 Task: Look for properties with a BBQ grill.
Action: Mouse moved to (979, 114)
Screenshot: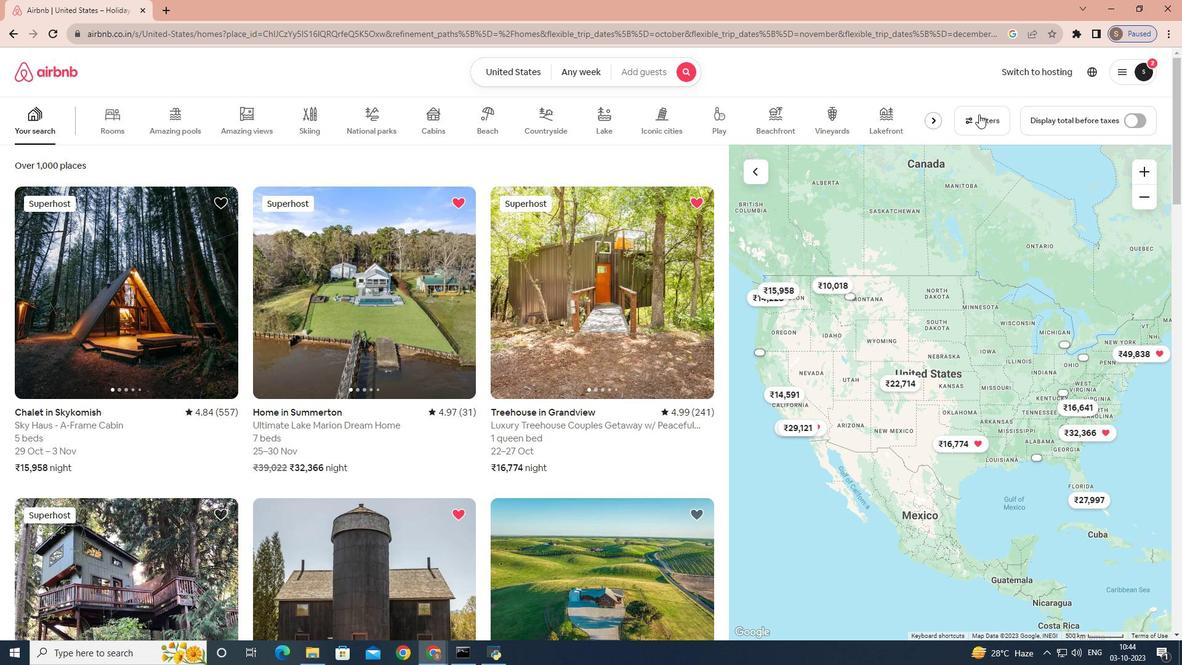 
Action: Mouse pressed left at (979, 114)
Screenshot: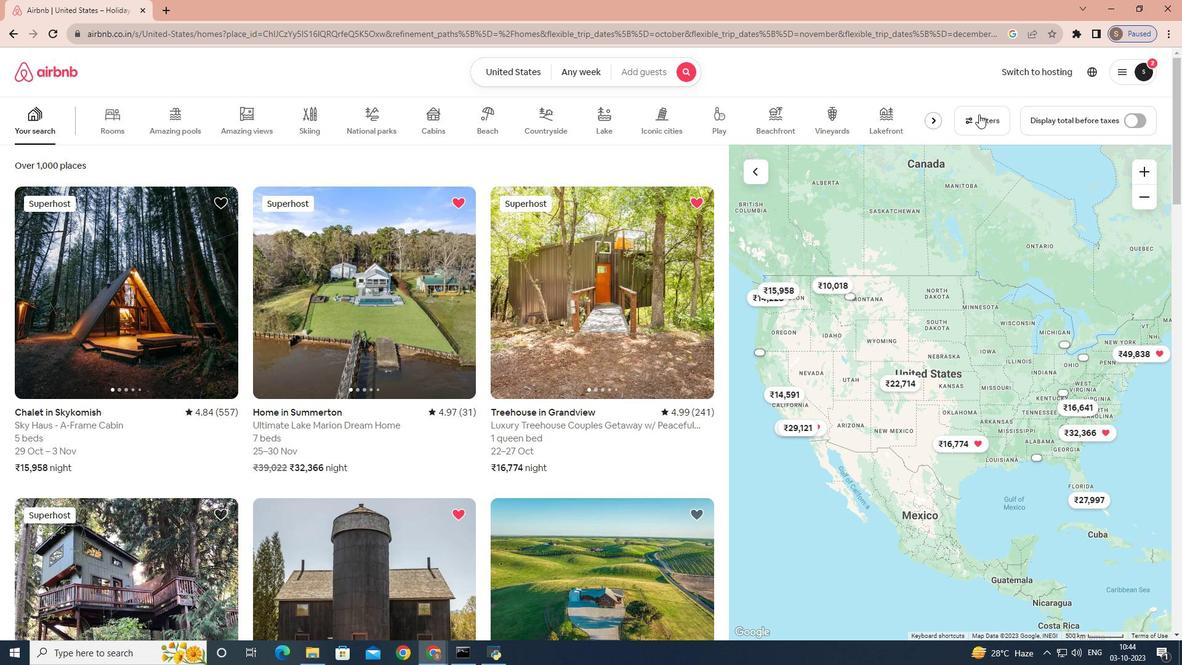 
Action: Mouse moved to (766, 180)
Screenshot: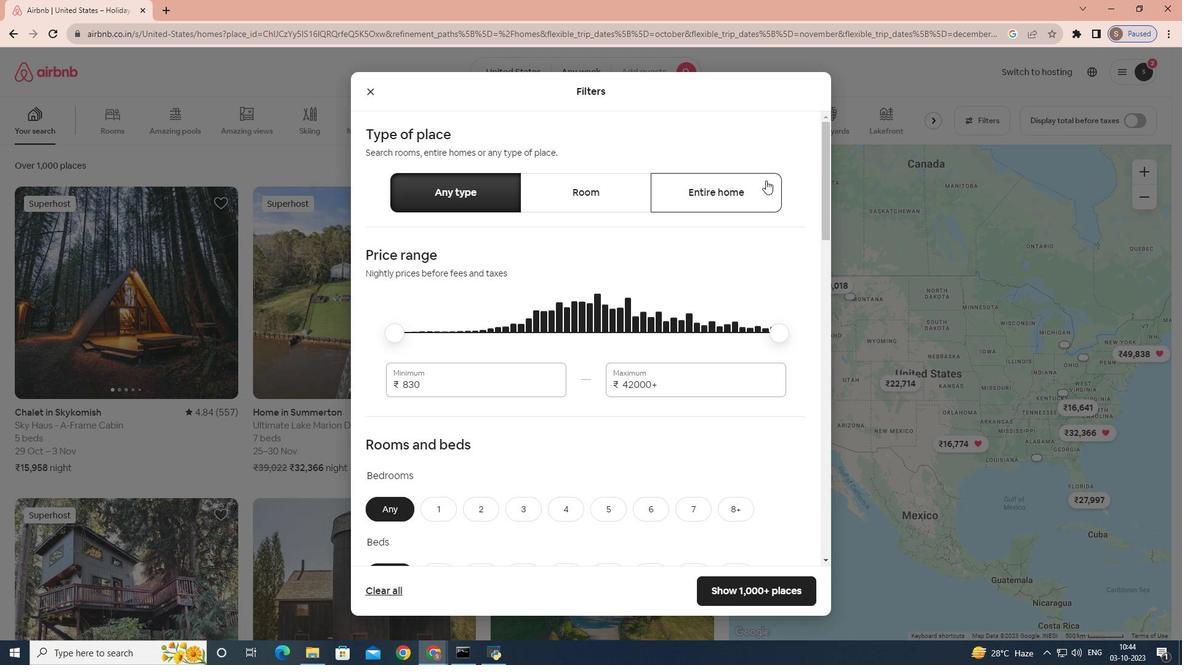 
Action: Mouse pressed left at (766, 180)
Screenshot: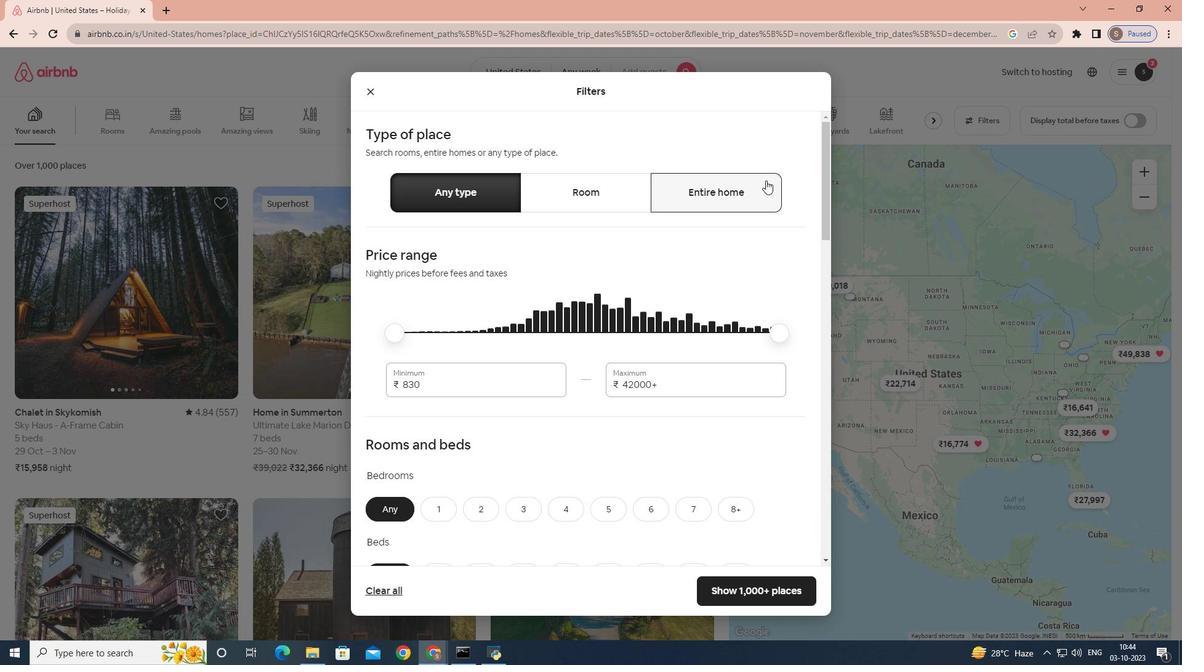 
Action: Mouse moved to (671, 261)
Screenshot: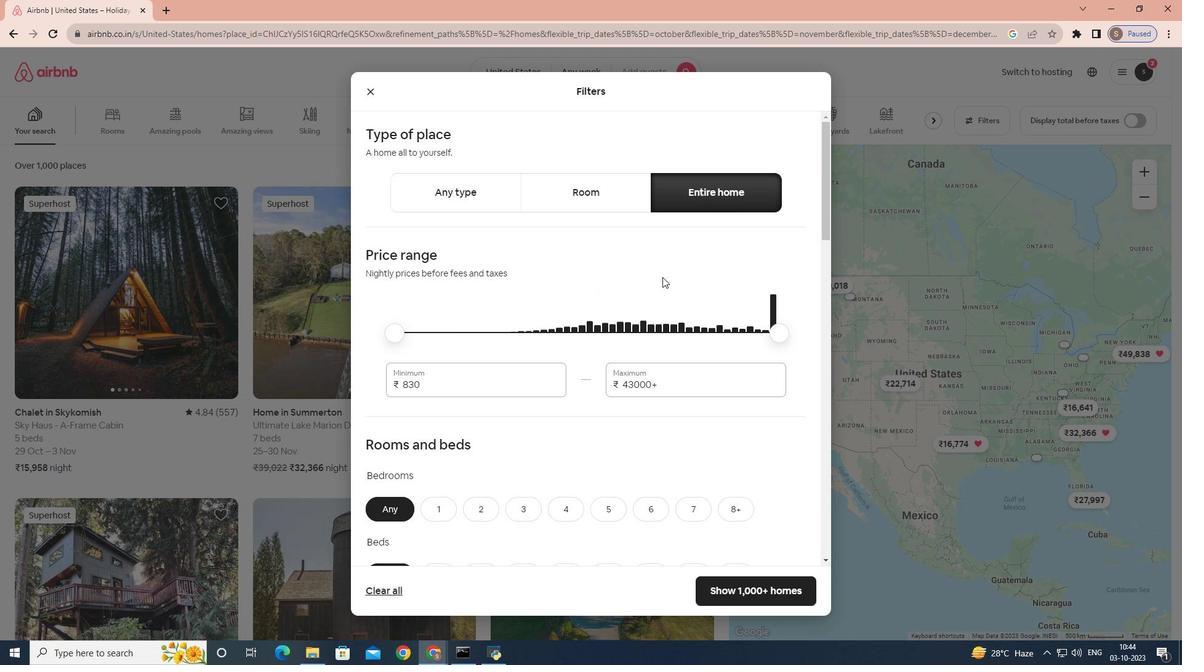 
Action: Mouse scrolled (671, 260) with delta (0, 0)
Screenshot: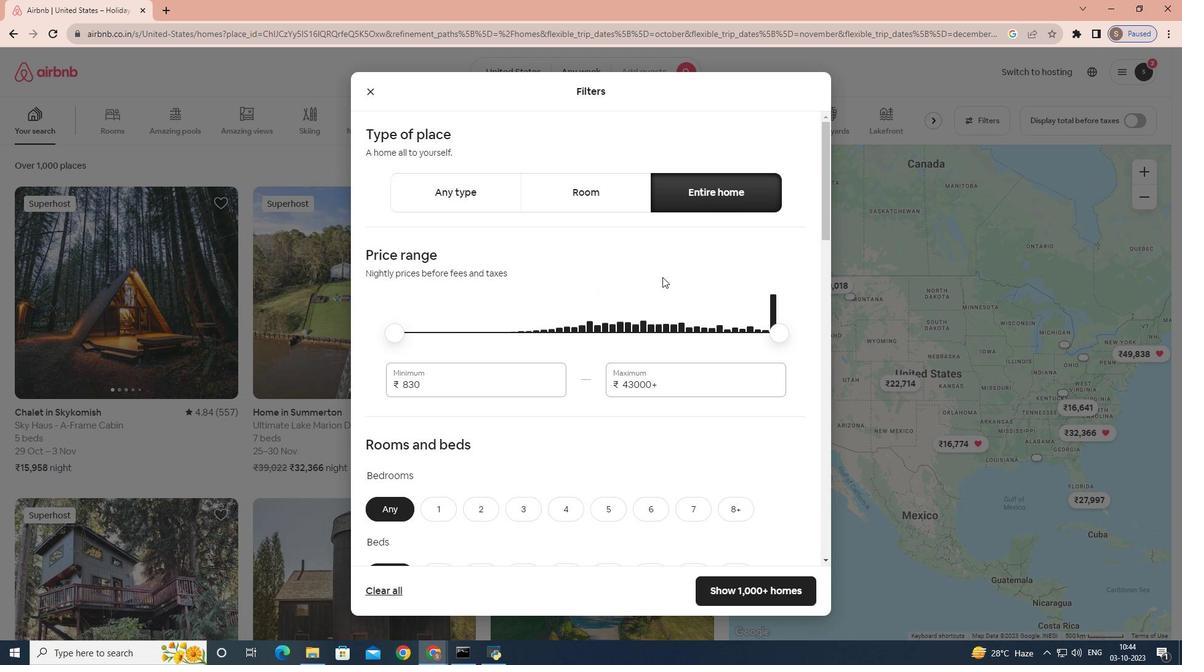 
Action: Mouse moved to (666, 269)
Screenshot: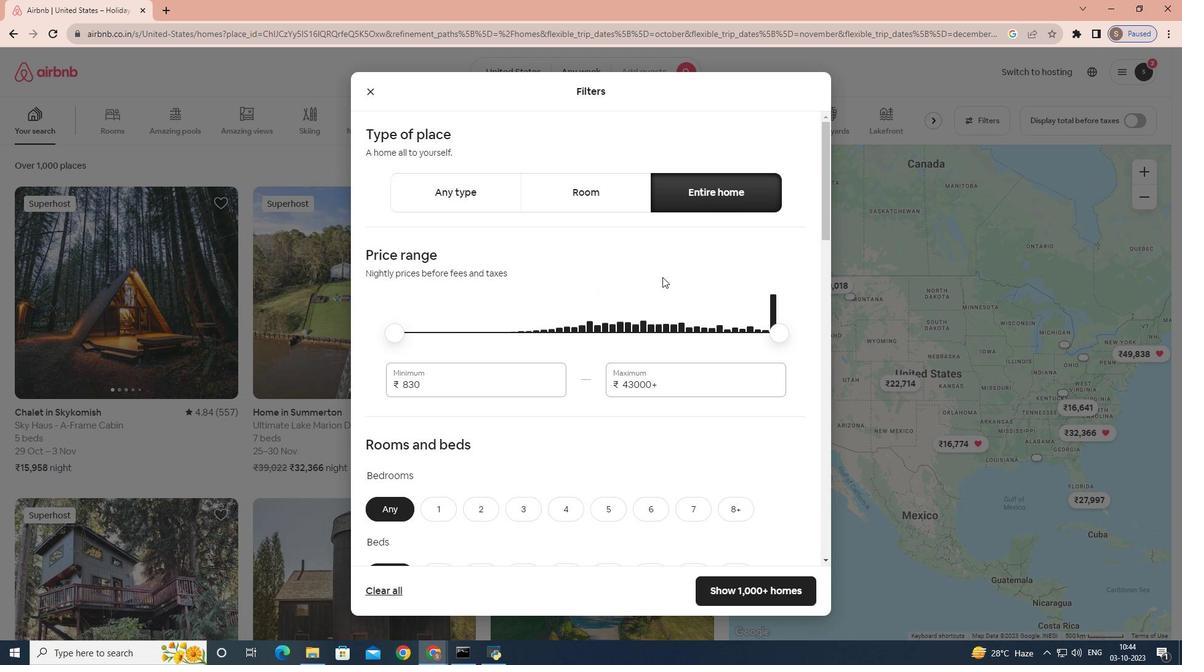 
Action: Mouse scrolled (666, 269) with delta (0, 0)
Screenshot: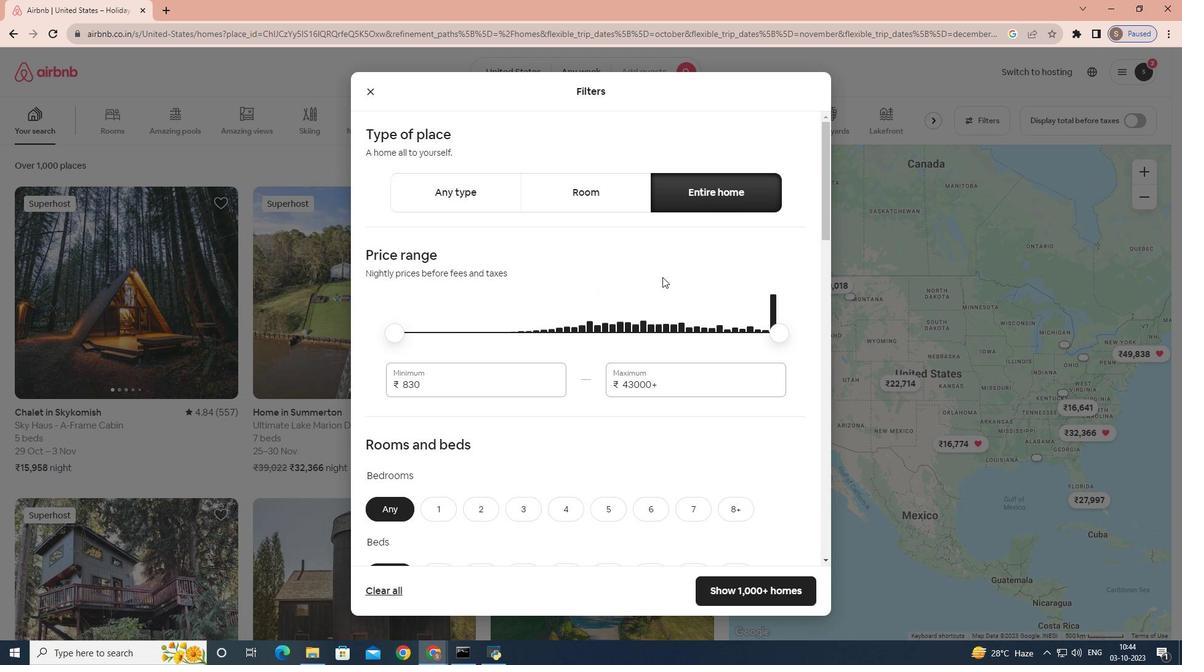 
Action: Mouse moved to (658, 285)
Screenshot: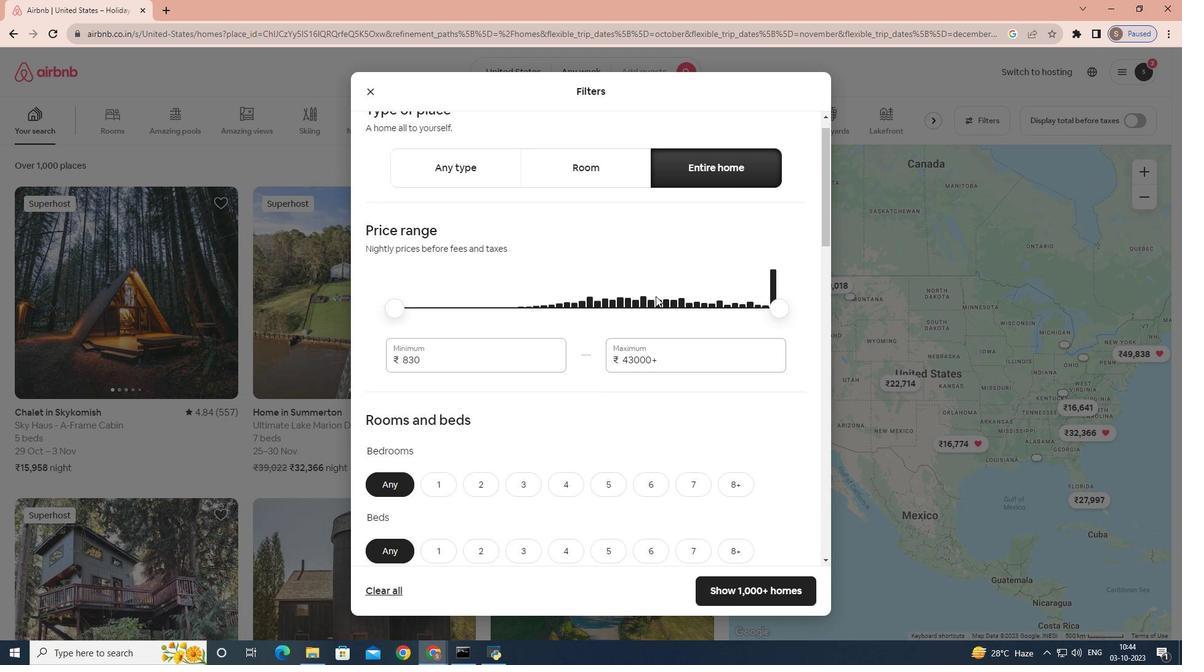 
Action: Mouse scrolled (658, 284) with delta (0, 0)
Screenshot: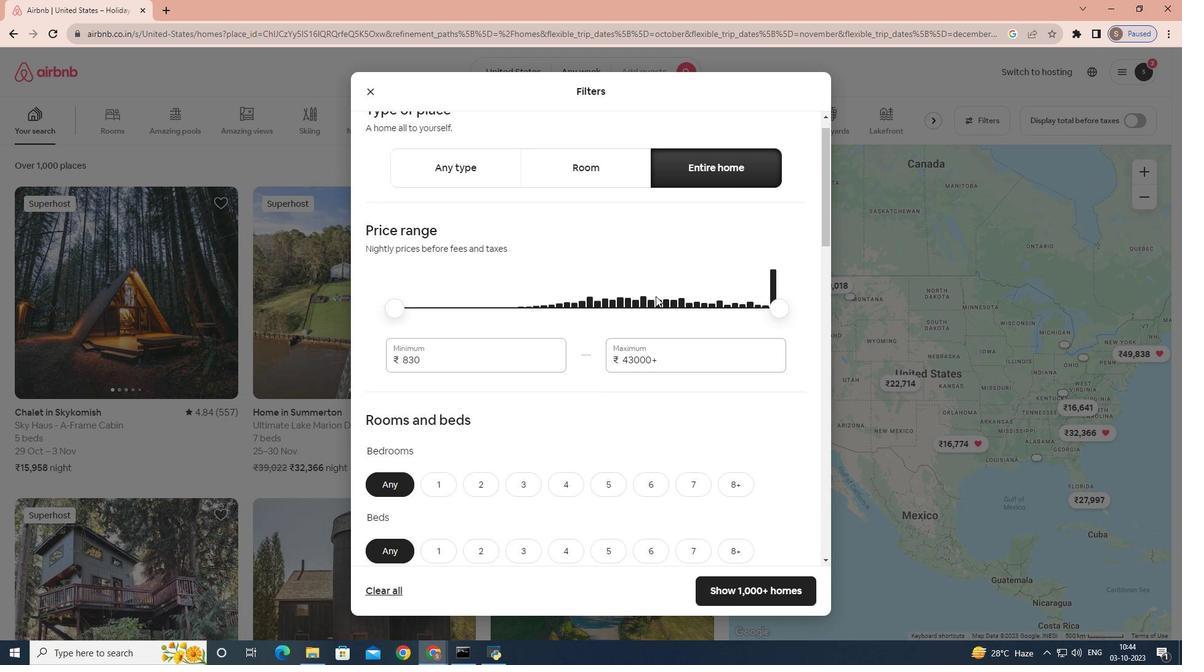 
Action: Mouse moved to (623, 314)
Screenshot: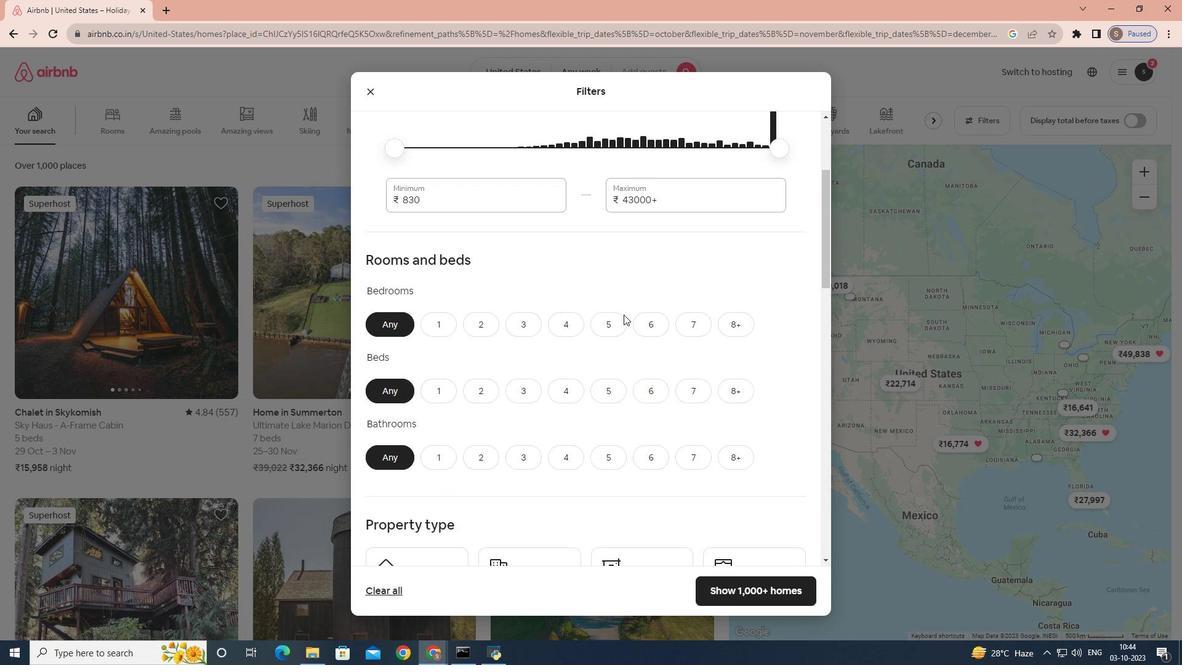 
Action: Mouse scrolled (623, 314) with delta (0, 0)
Screenshot: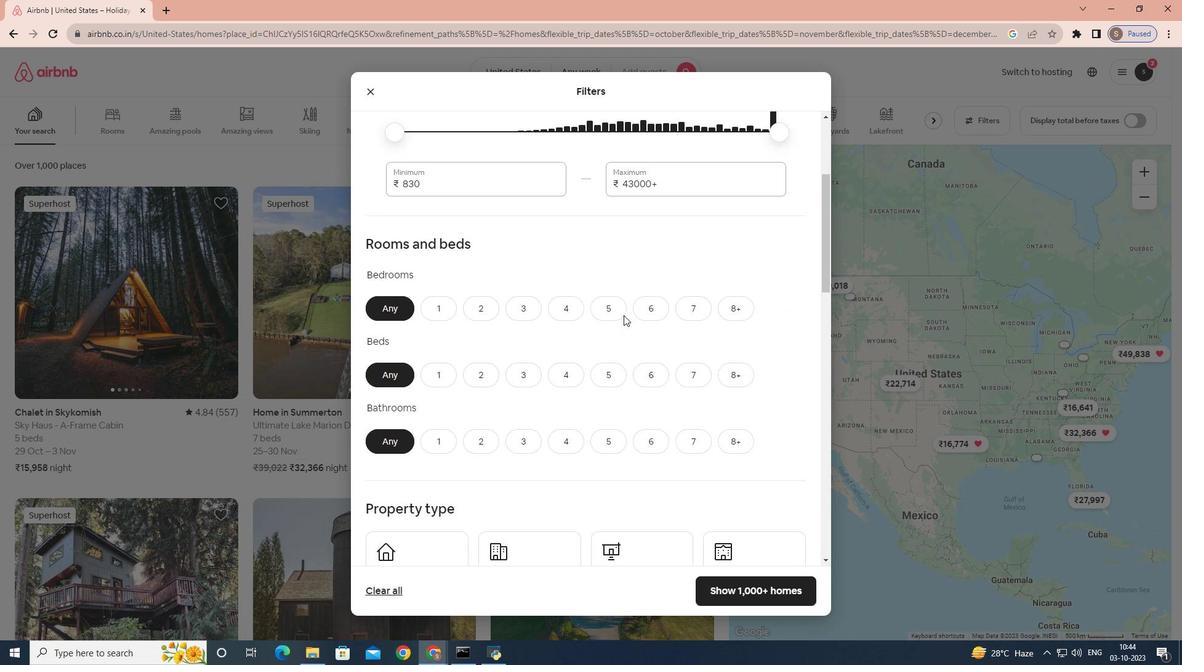 
Action: Mouse scrolled (623, 314) with delta (0, 0)
Screenshot: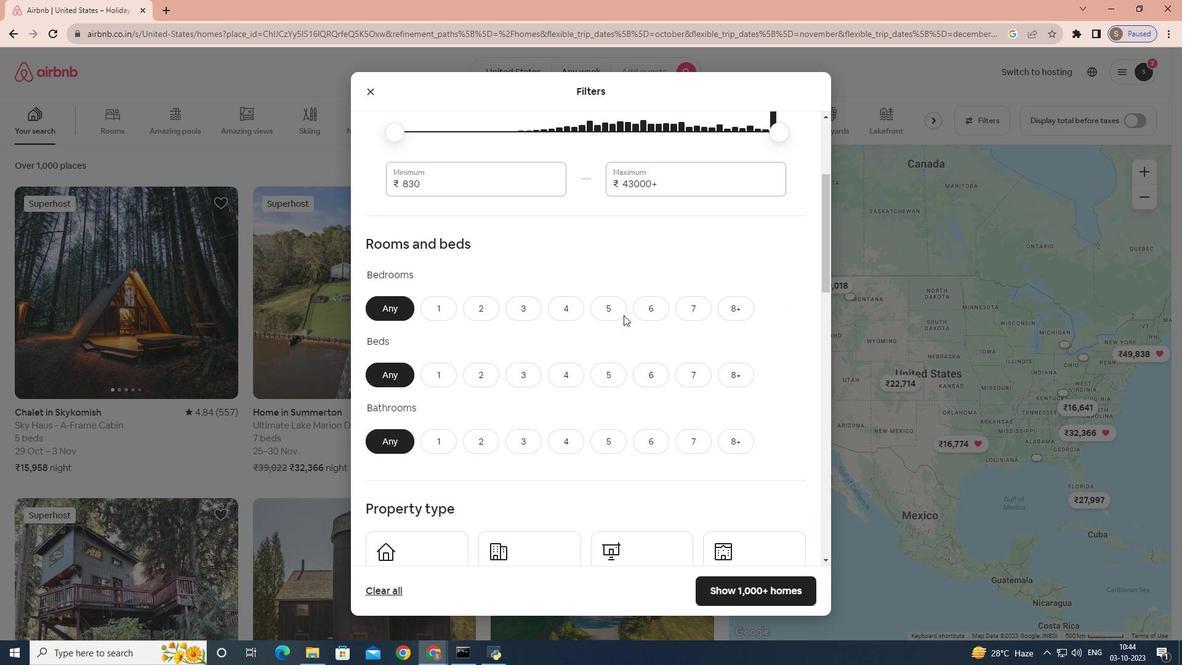 
Action: Mouse scrolled (623, 314) with delta (0, 0)
Screenshot: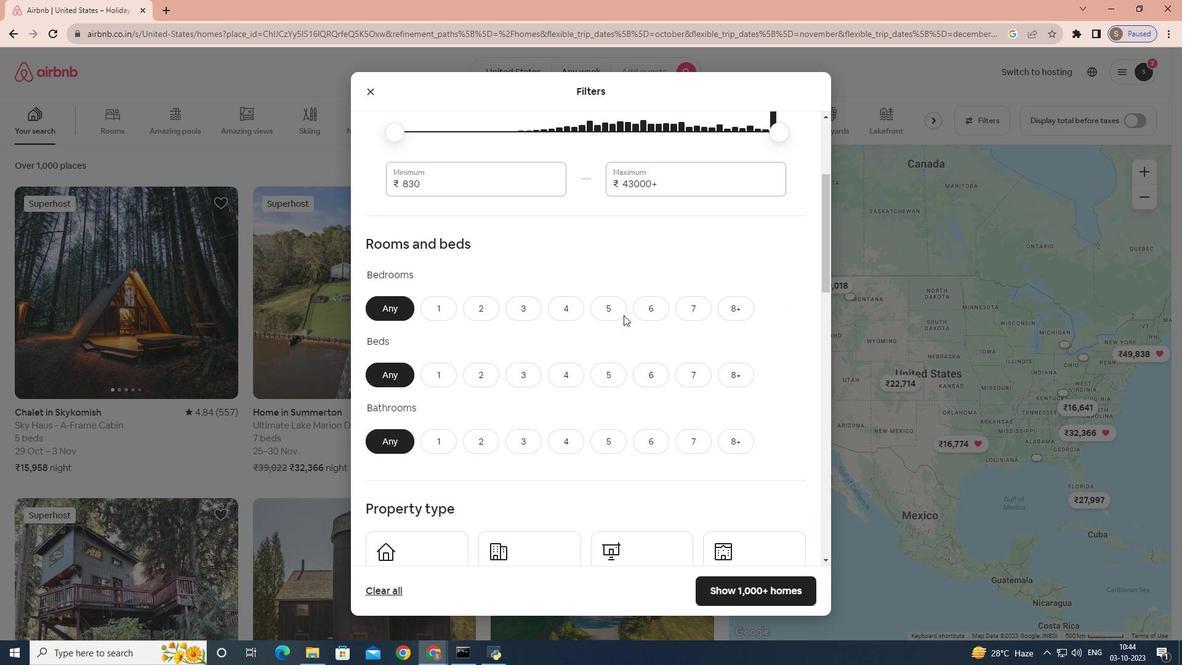 
Action: Mouse moved to (614, 319)
Screenshot: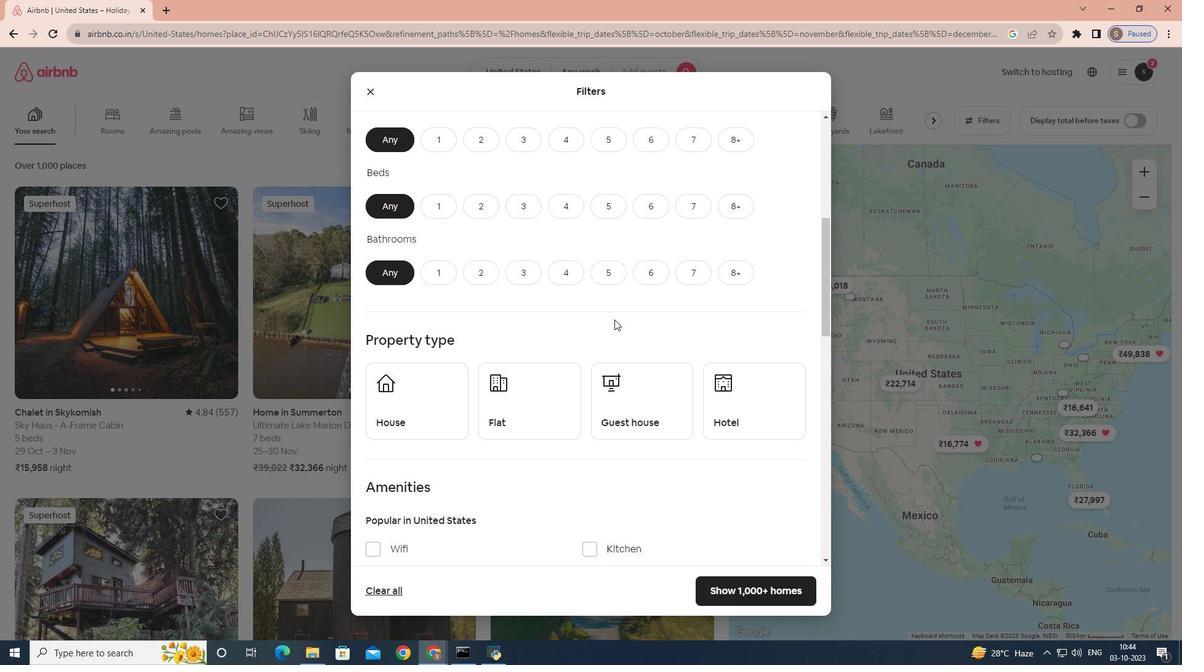 
Action: Mouse scrolled (614, 318) with delta (0, 0)
Screenshot: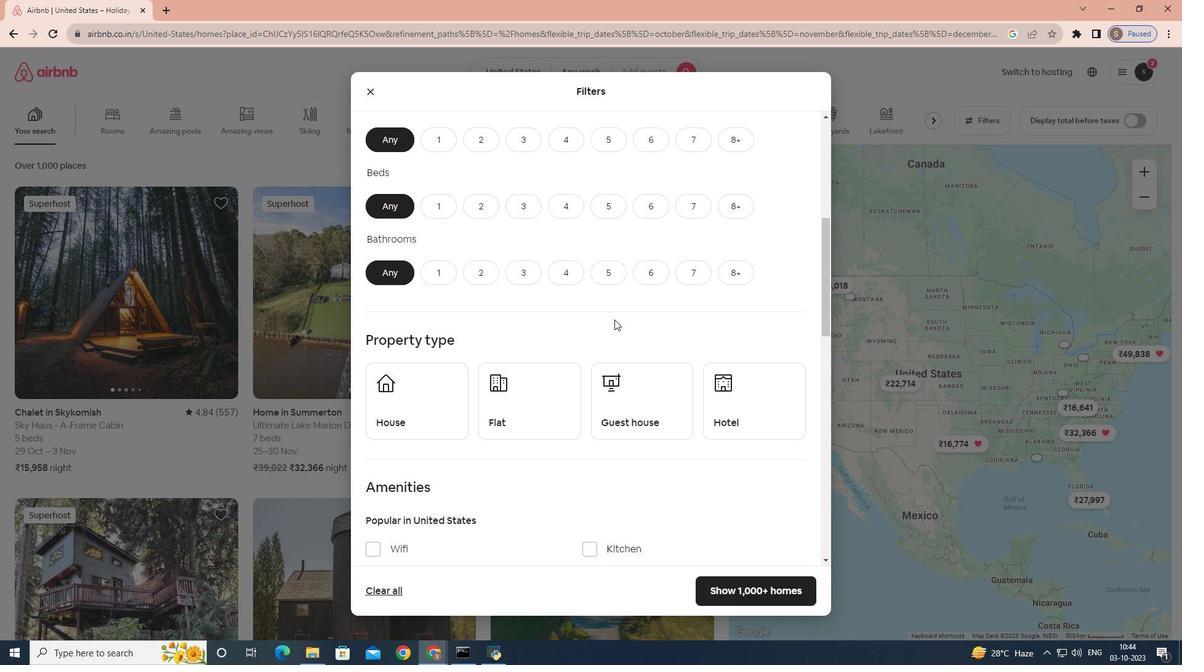 
Action: Mouse moved to (612, 320)
Screenshot: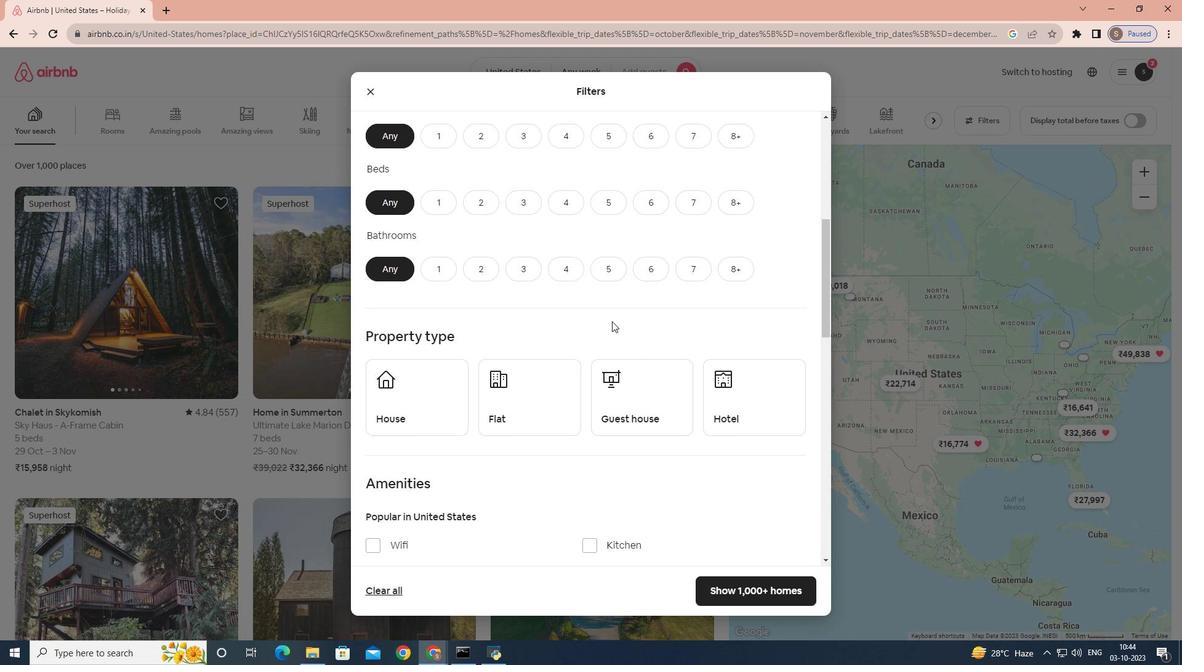 
Action: Mouse scrolled (612, 320) with delta (0, 0)
Screenshot: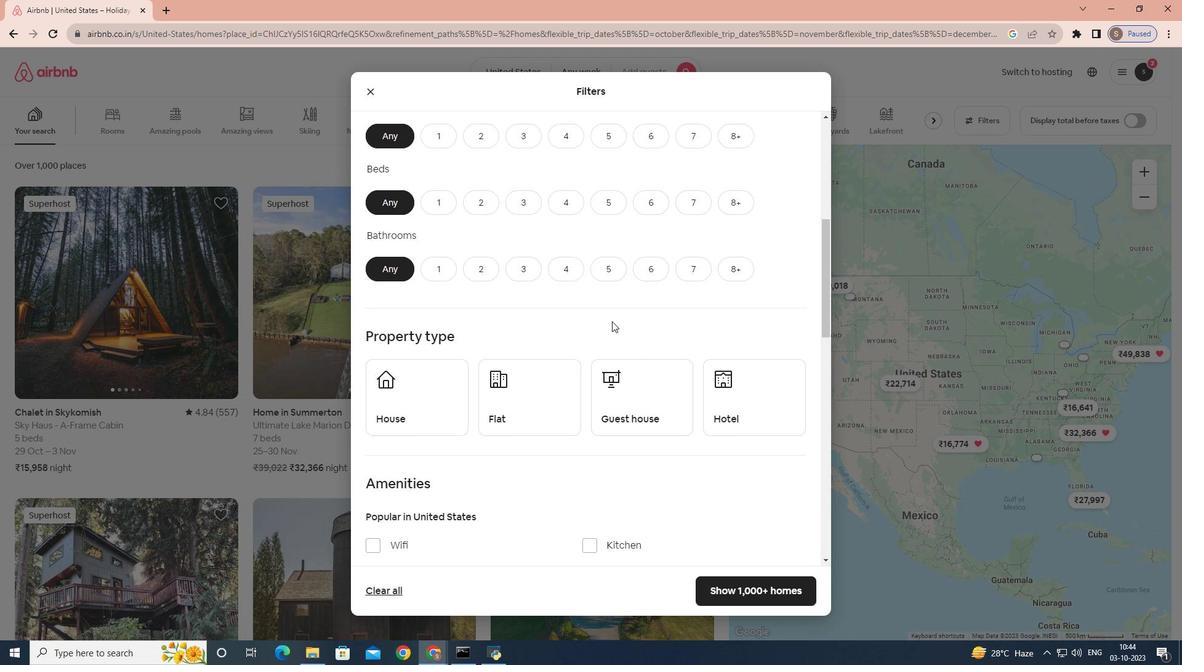 
Action: Mouse moved to (612, 322)
Screenshot: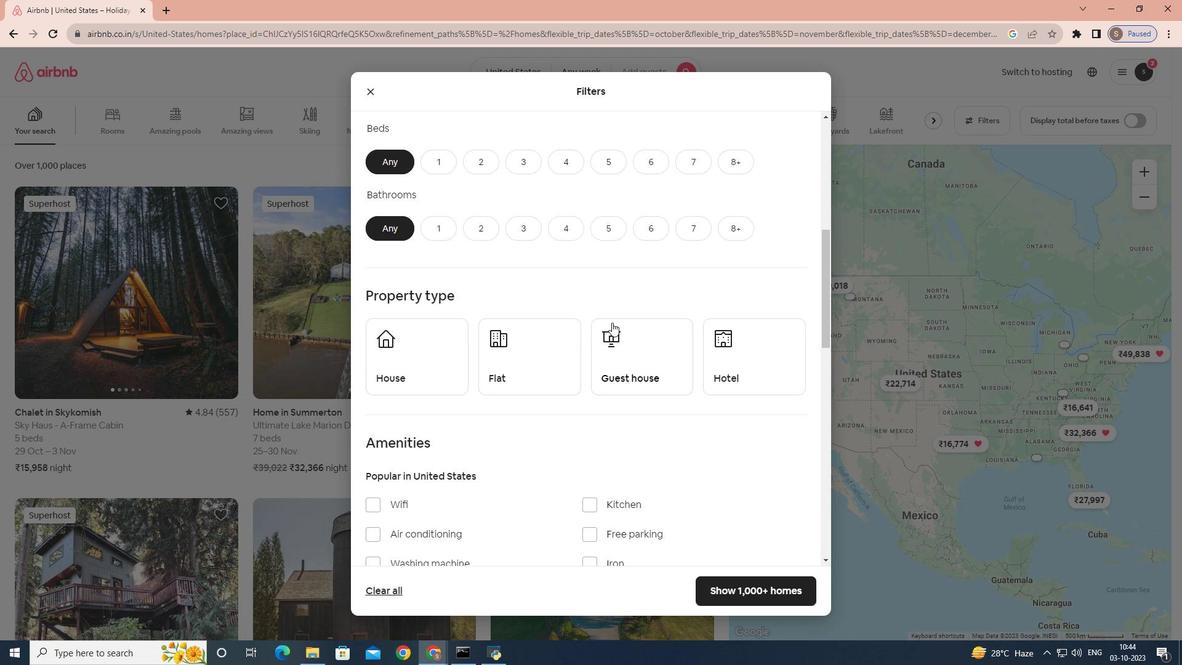 
Action: Mouse scrolled (612, 322) with delta (0, 0)
Screenshot: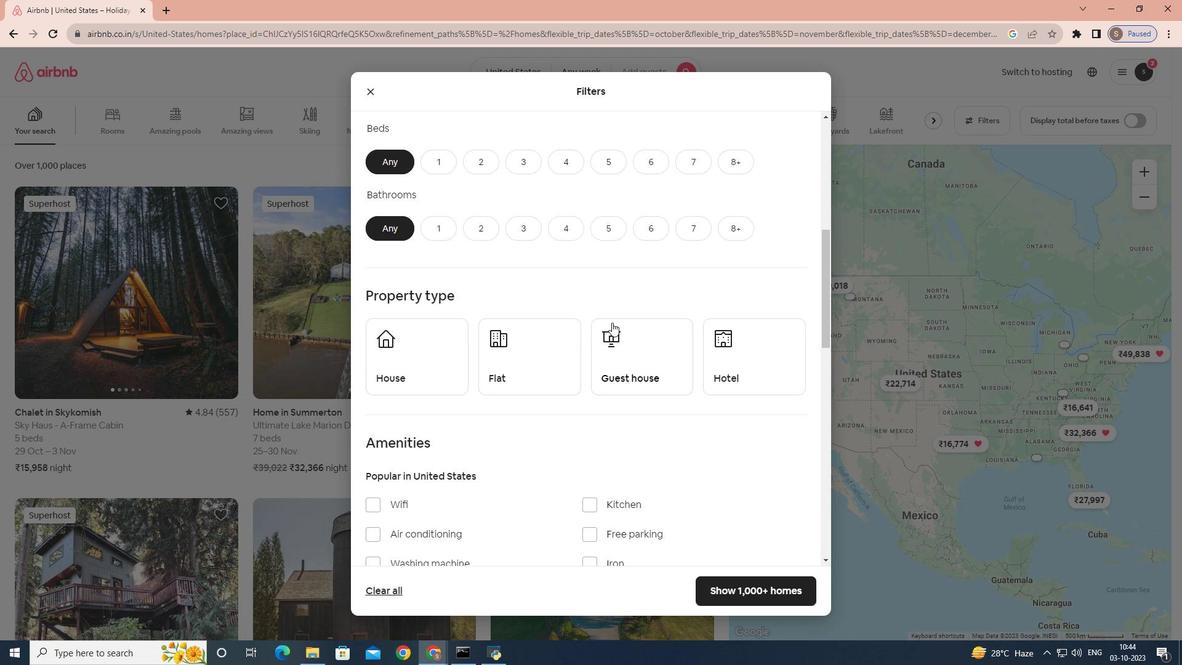 
Action: Mouse moved to (611, 322)
Screenshot: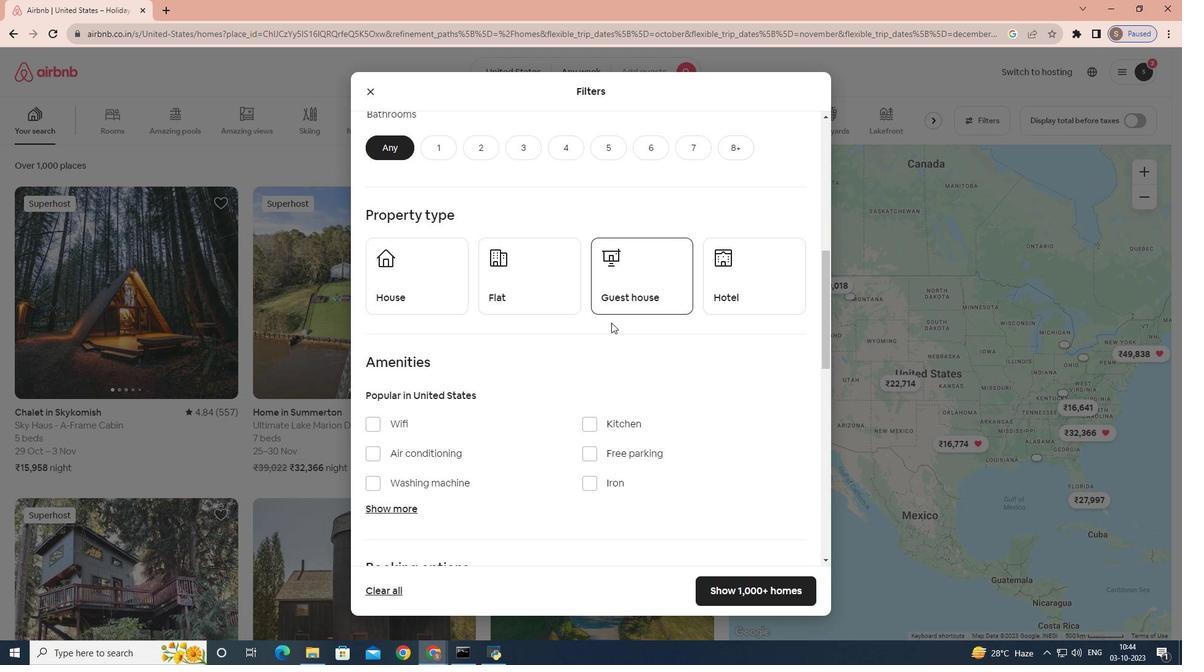 
Action: Mouse scrolled (611, 322) with delta (0, 0)
Screenshot: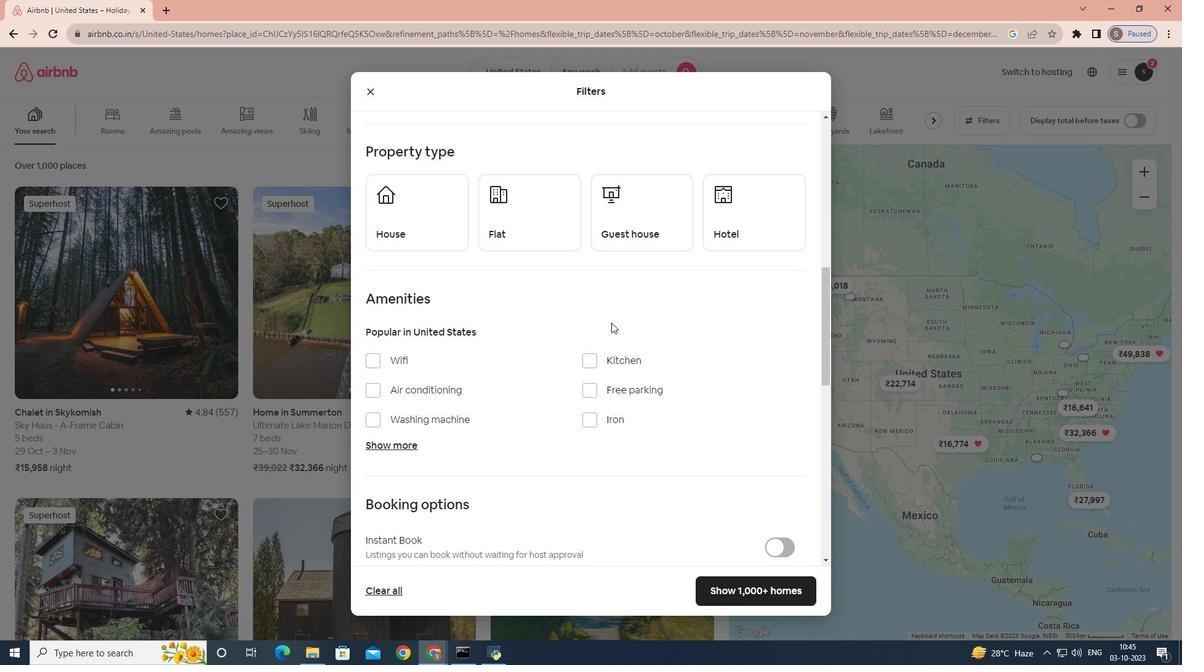 
Action: Mouse scrolled (611, 322) with delta (0, 0)
Screenshot: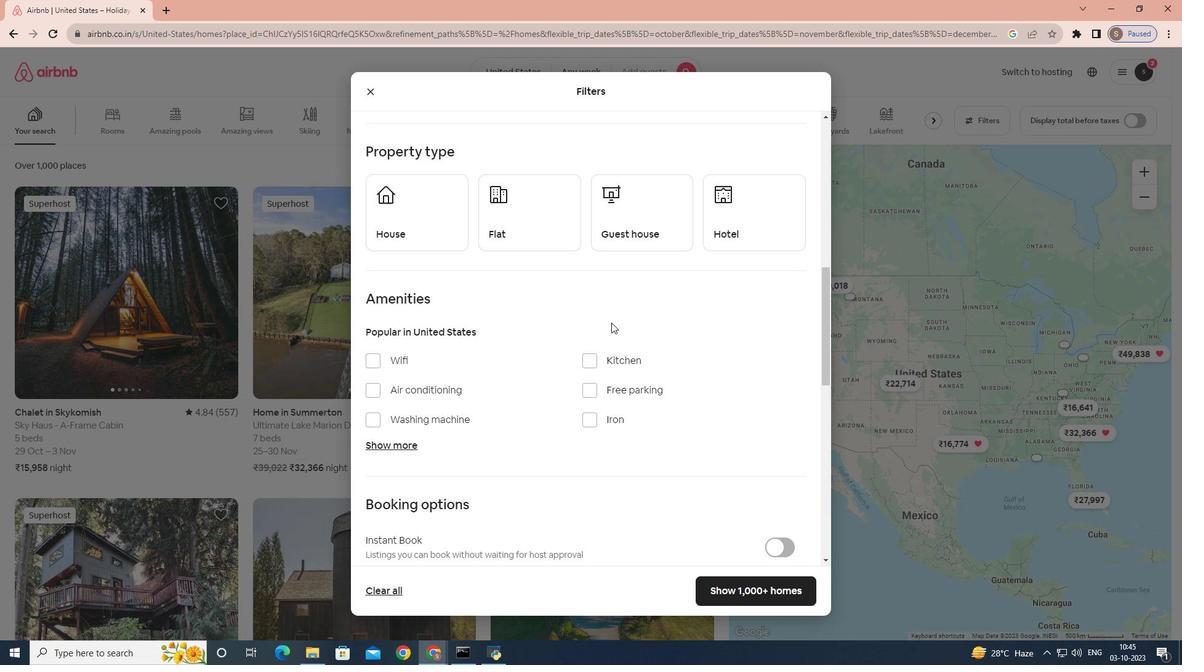 
Action: Mouse scrolled (611, 322) with delta (0, 0)
Screenshot: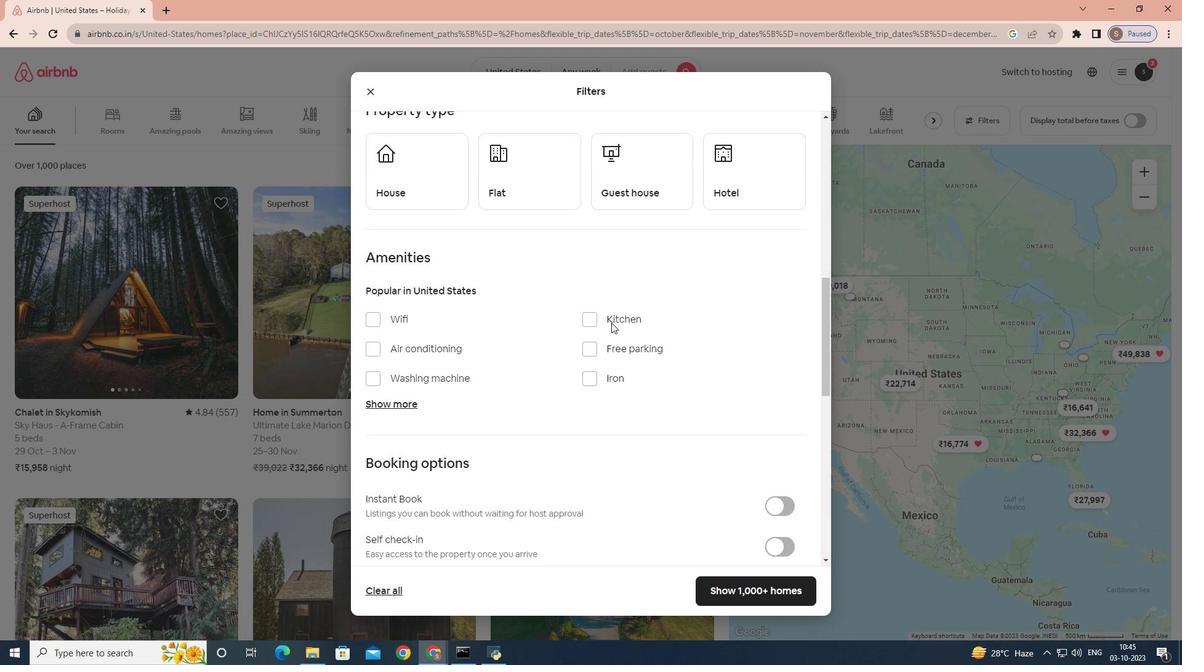 
Action: Mouse moved to (392, 271)
Screenshot: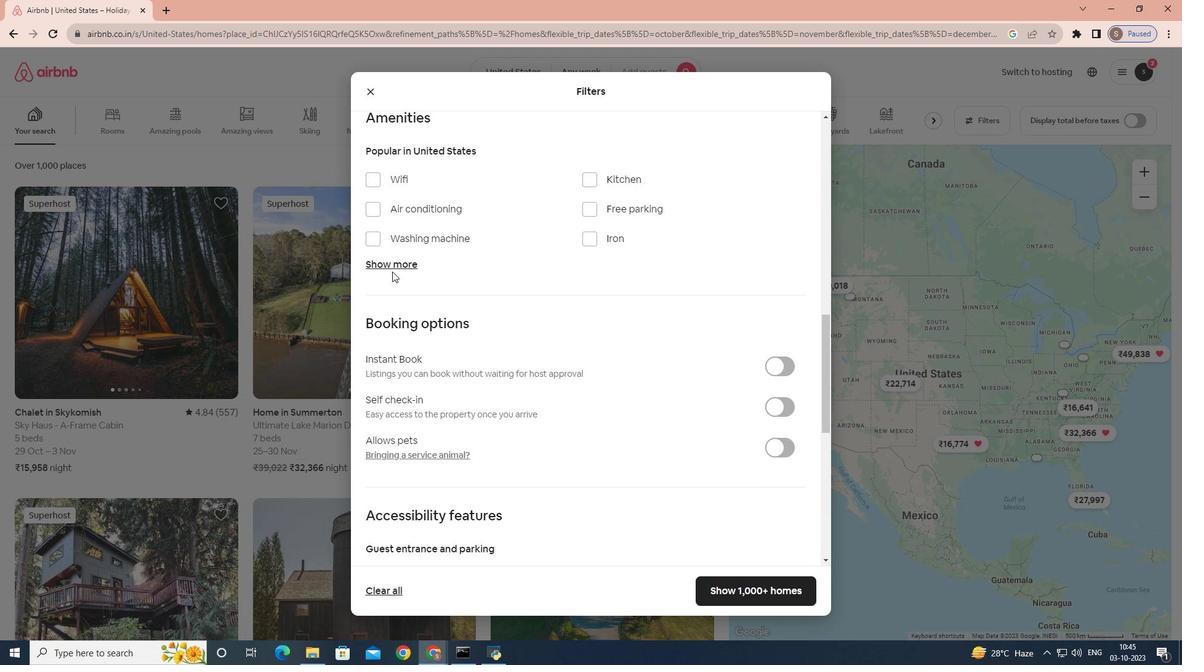
Action: Mouse pressed left at (392, 271)
Screenshot: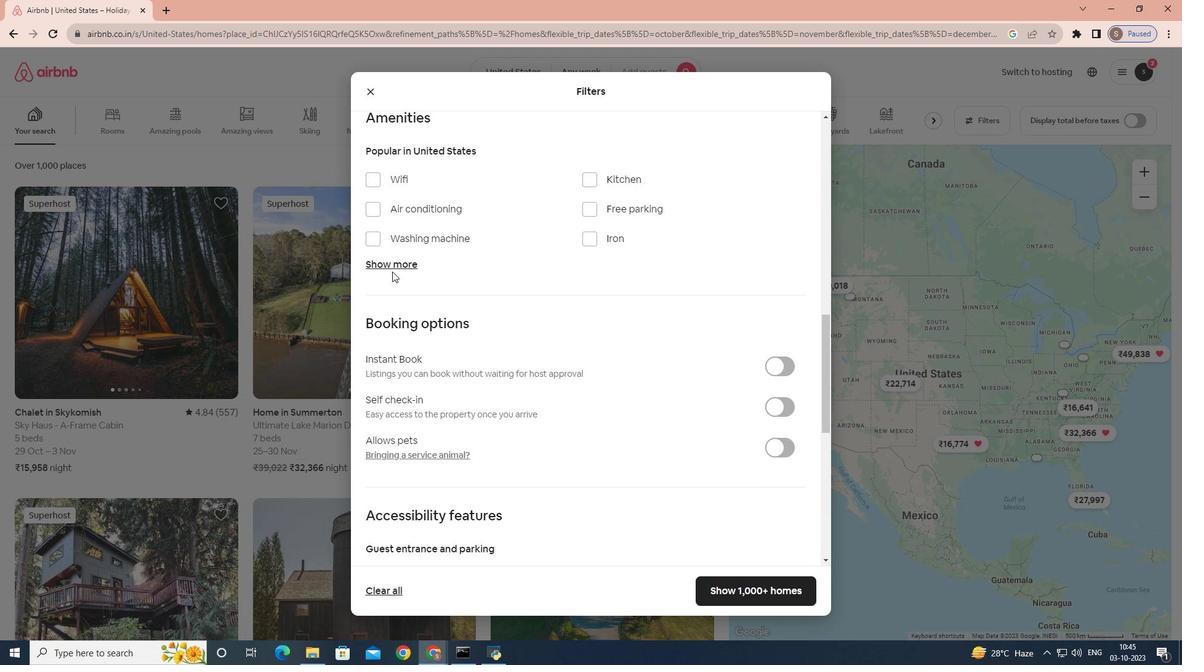 
Action: Mouse moved to (395, 266)
Screenshot: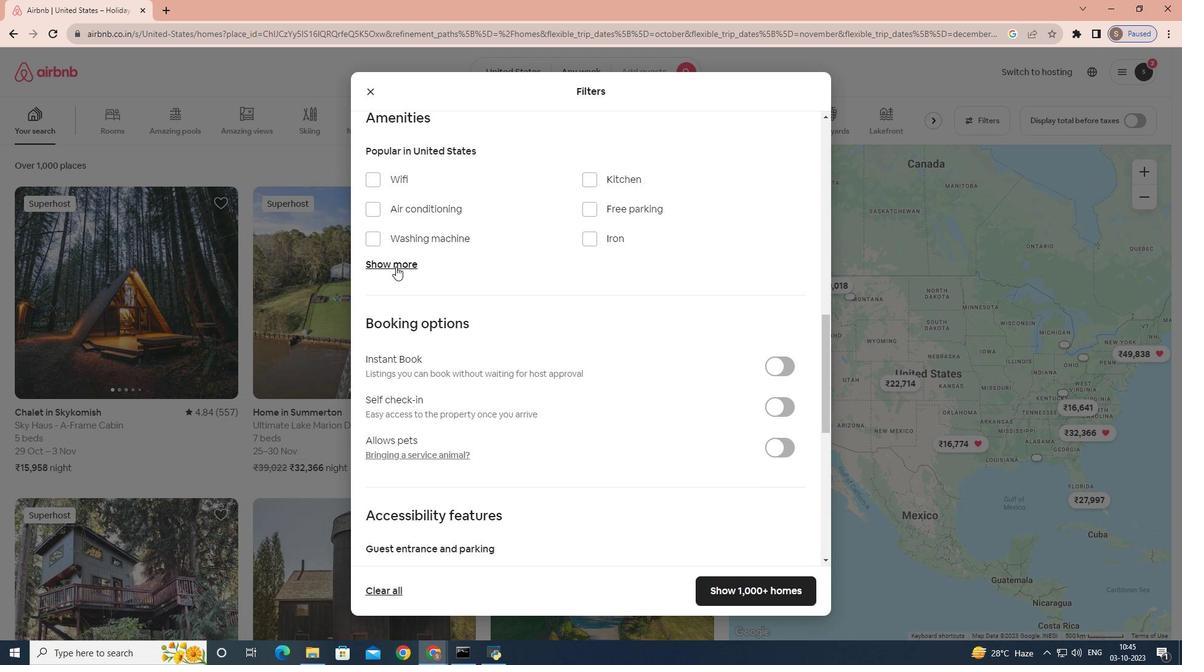 
Action: Mouse pressed left at (395, 266)
Screenshot: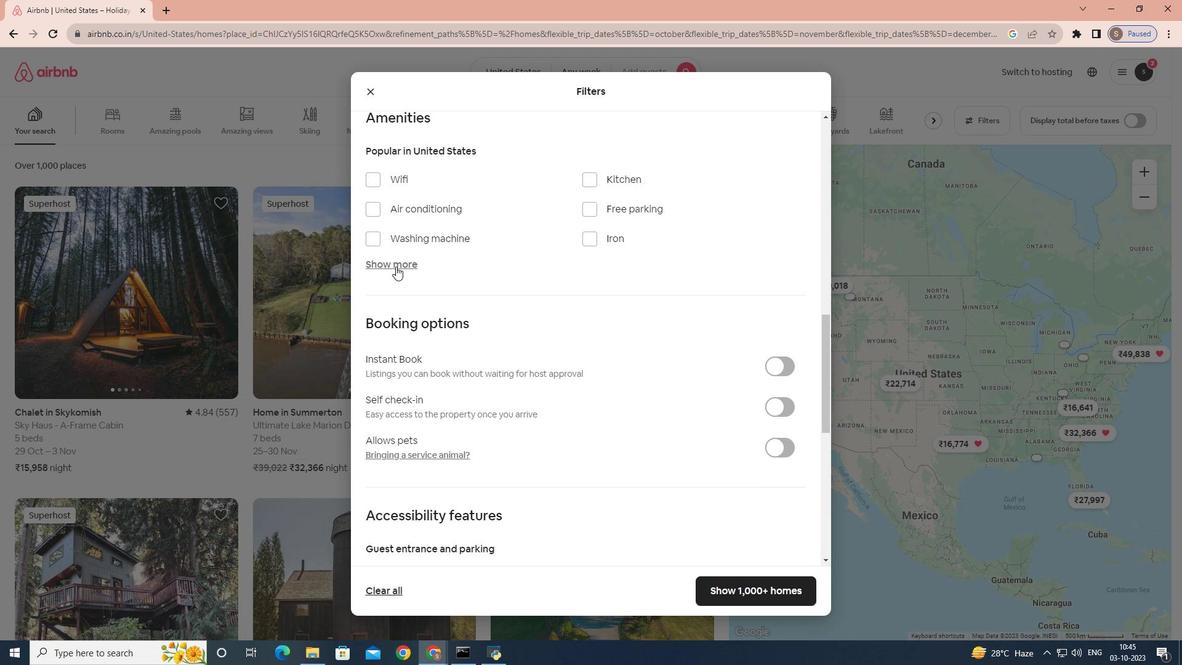 
Action: Mouse moved to (499, 328)
Screenshot: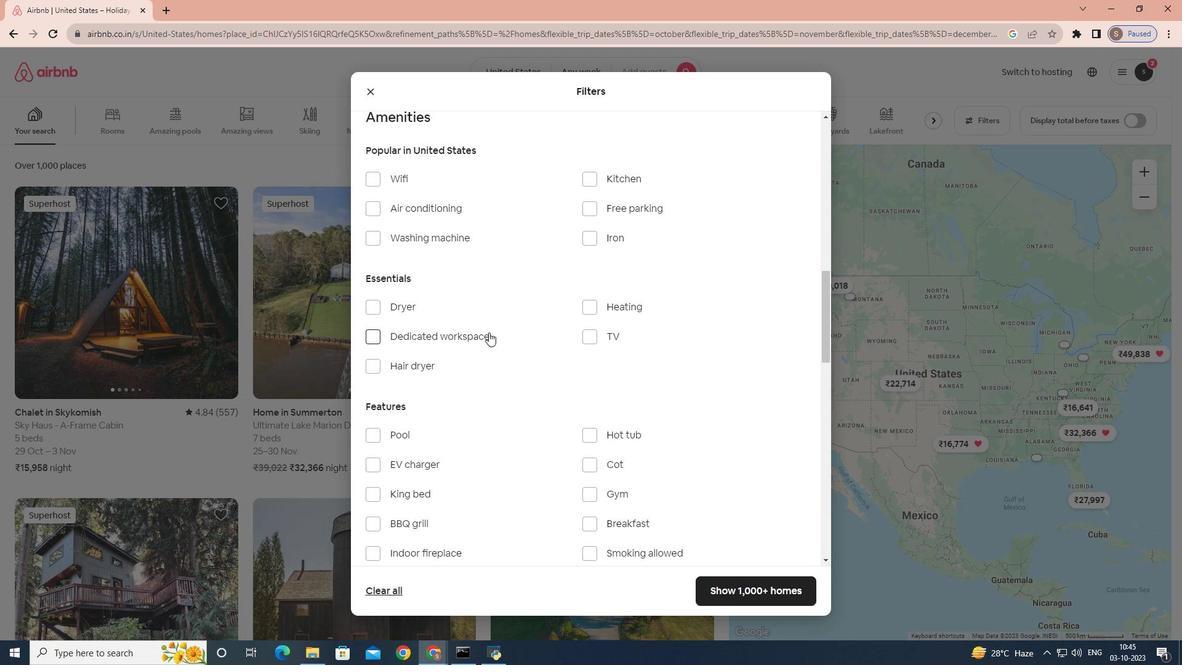 
Action: Mouse scrolled (499, 328) with delta (0, 0)
Screenshot: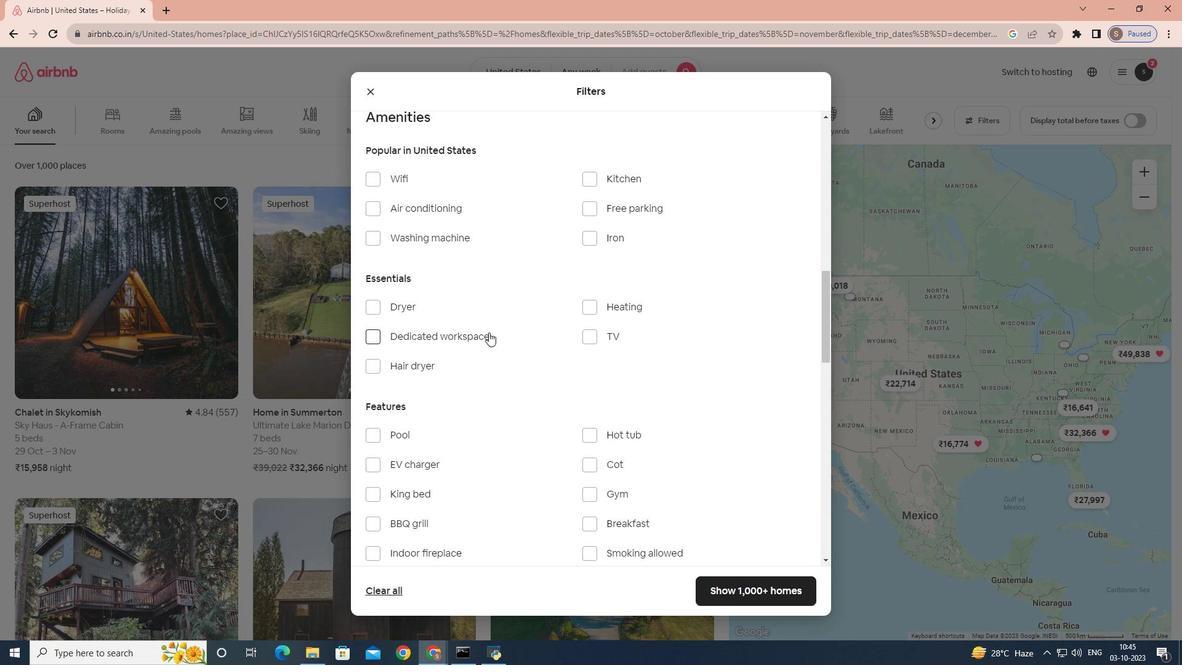 
Action: Mouse moved to (477, 335)
Screenshot: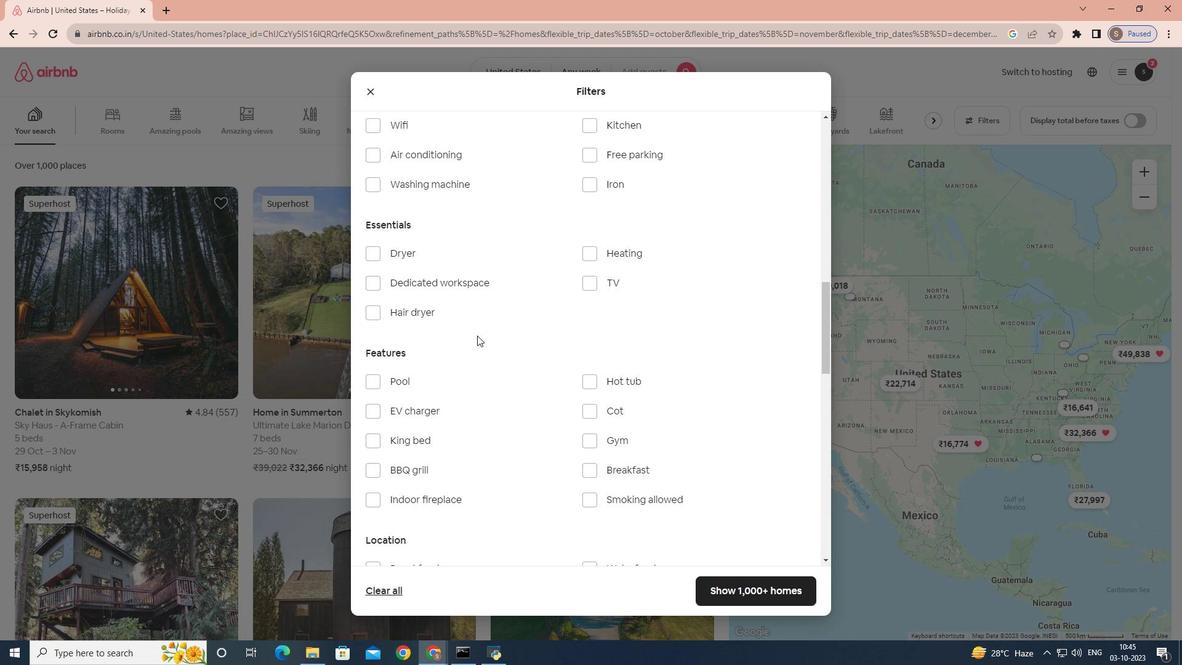 
Action: Mouse scrolled (477, 334) with delta (0, 0)
Screenshot: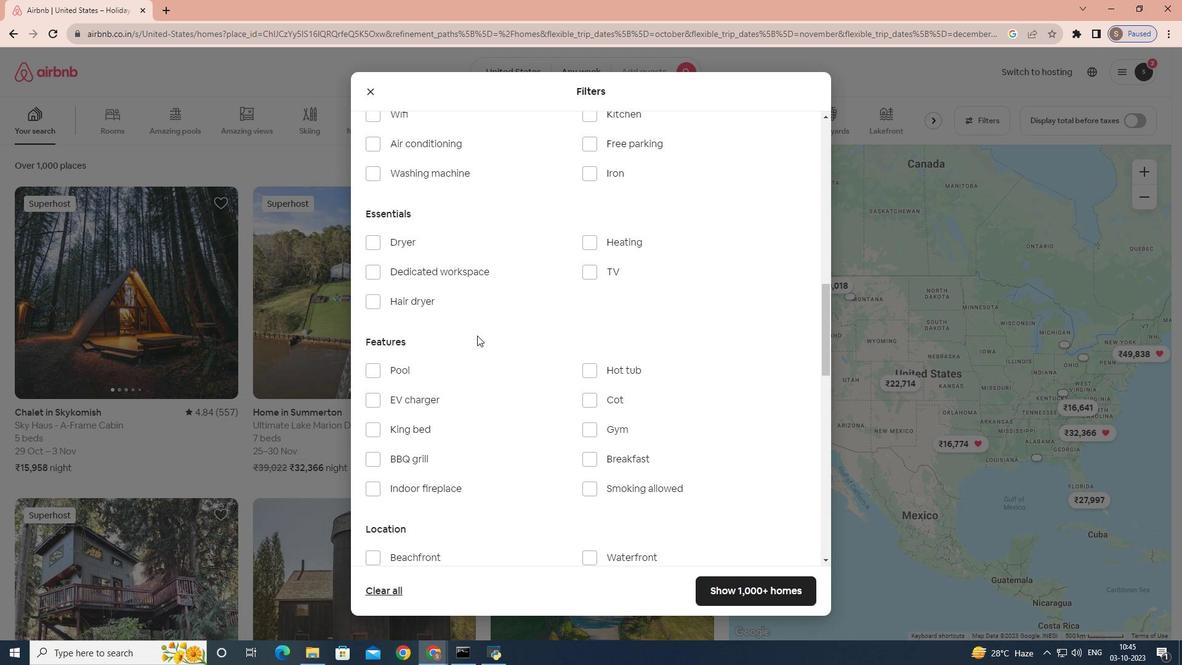 
Action: Mouse moved to (376, 403)
Screenshot: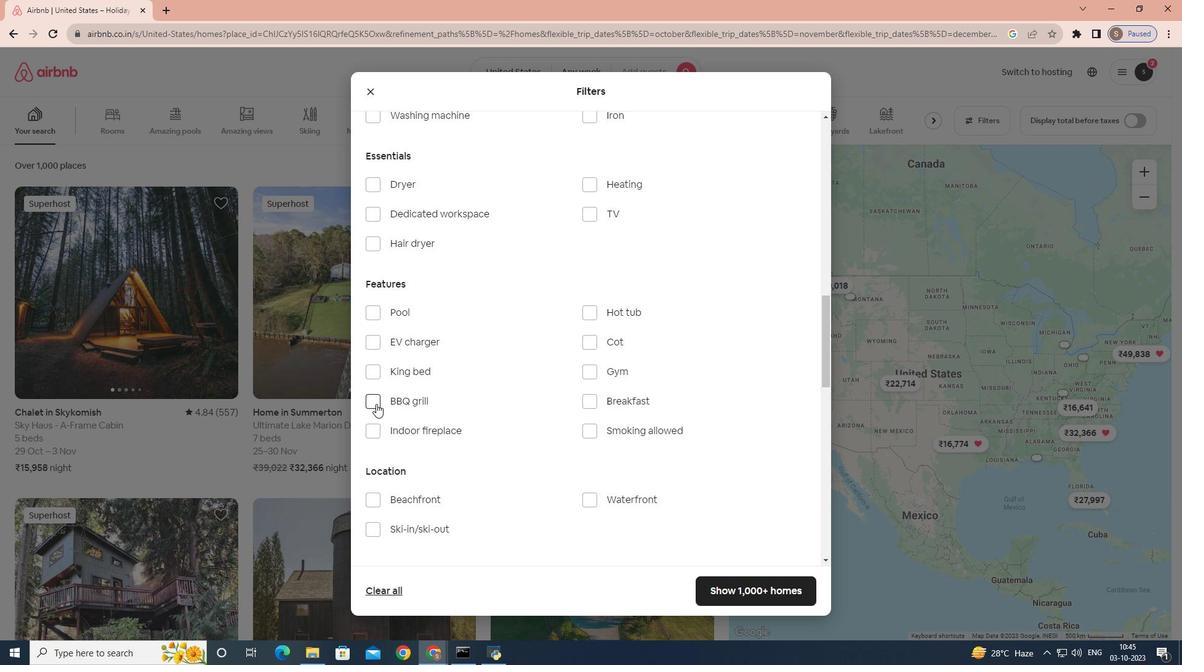
Action: Mouse pressed left at (376, 403)
Screenshot: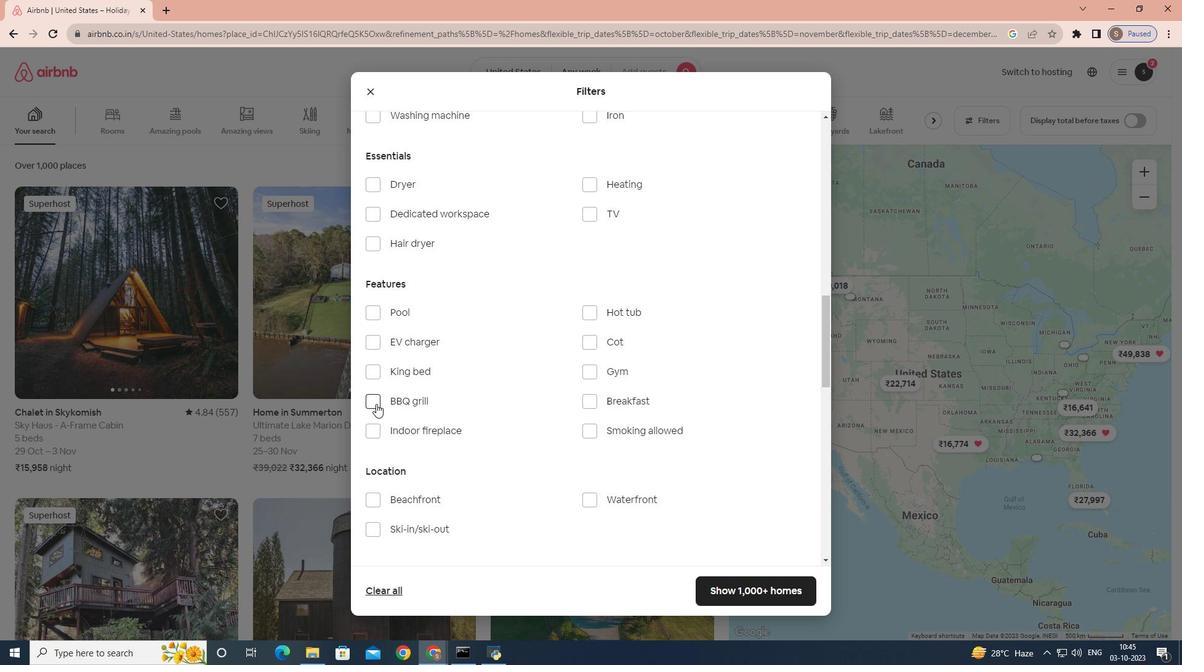 
Action: Mouse moved to (716, 588)
Screenshot: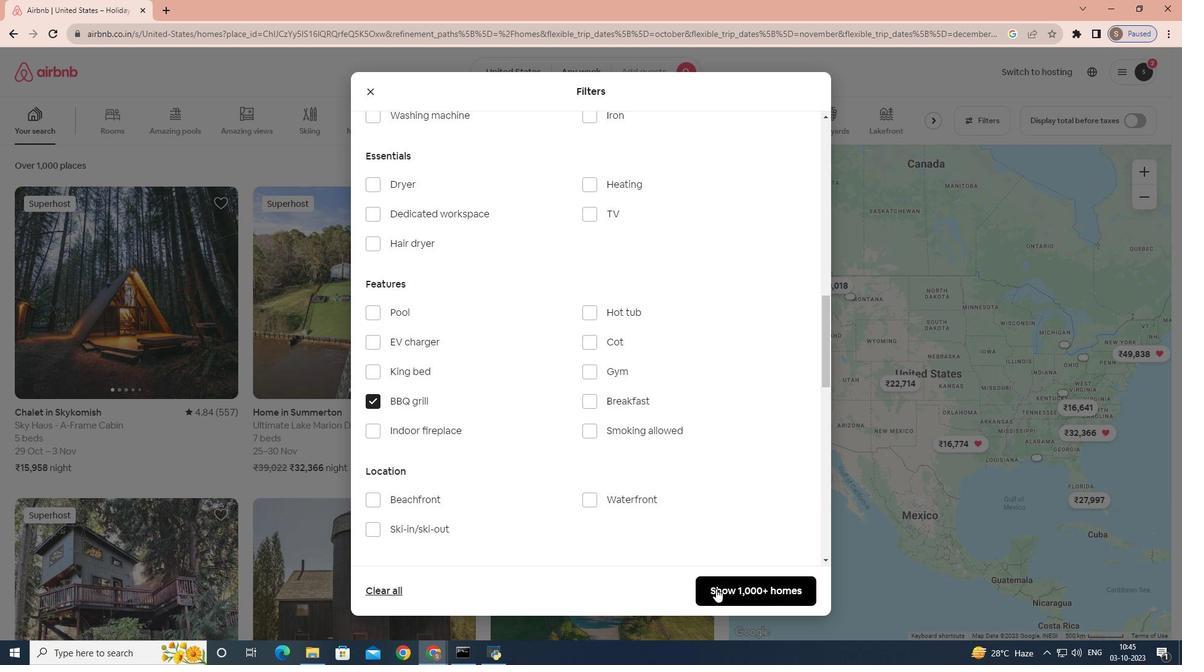 
Action: Mouse pressed left at (716, 588)
Screenshot: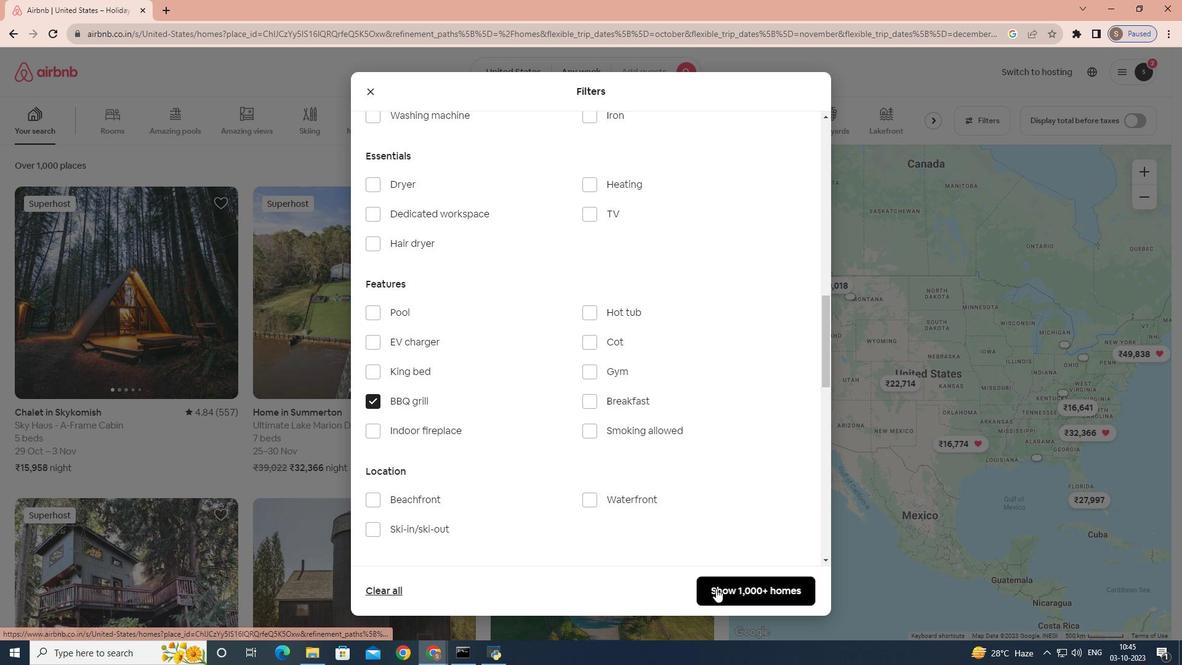 
Action: Mouse moved to (716, 588)
Screenshot: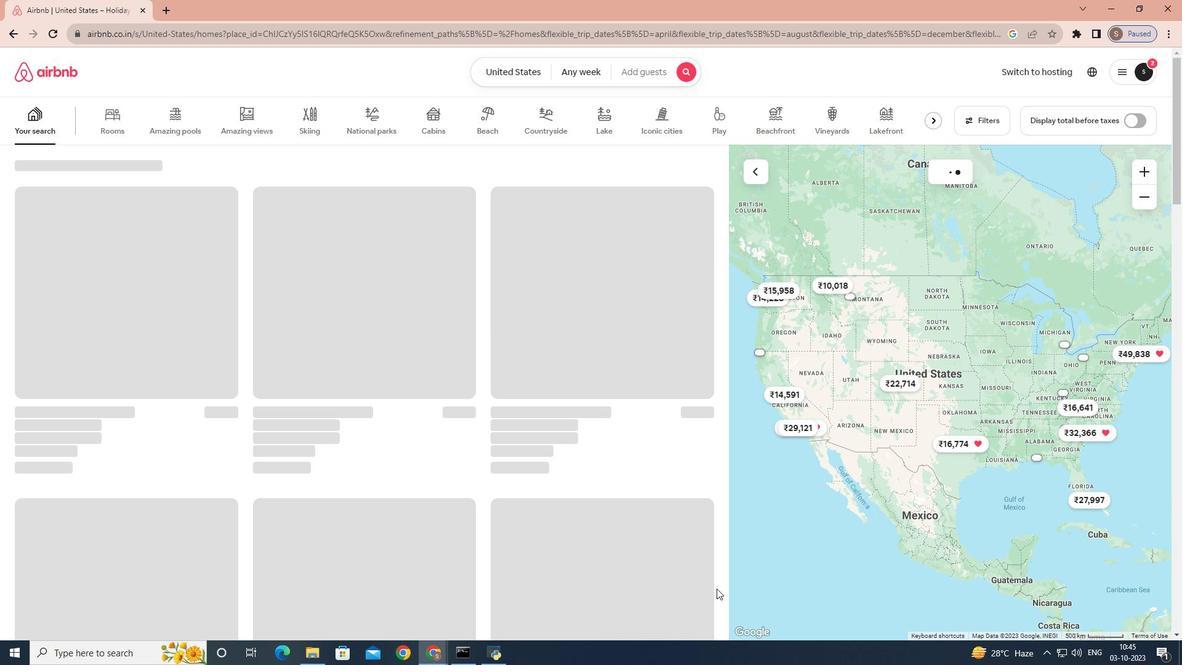 
